 Task: Download the as file rich text format (.rtf).
Action: Mouse moved to (55, 99)
Screenshot: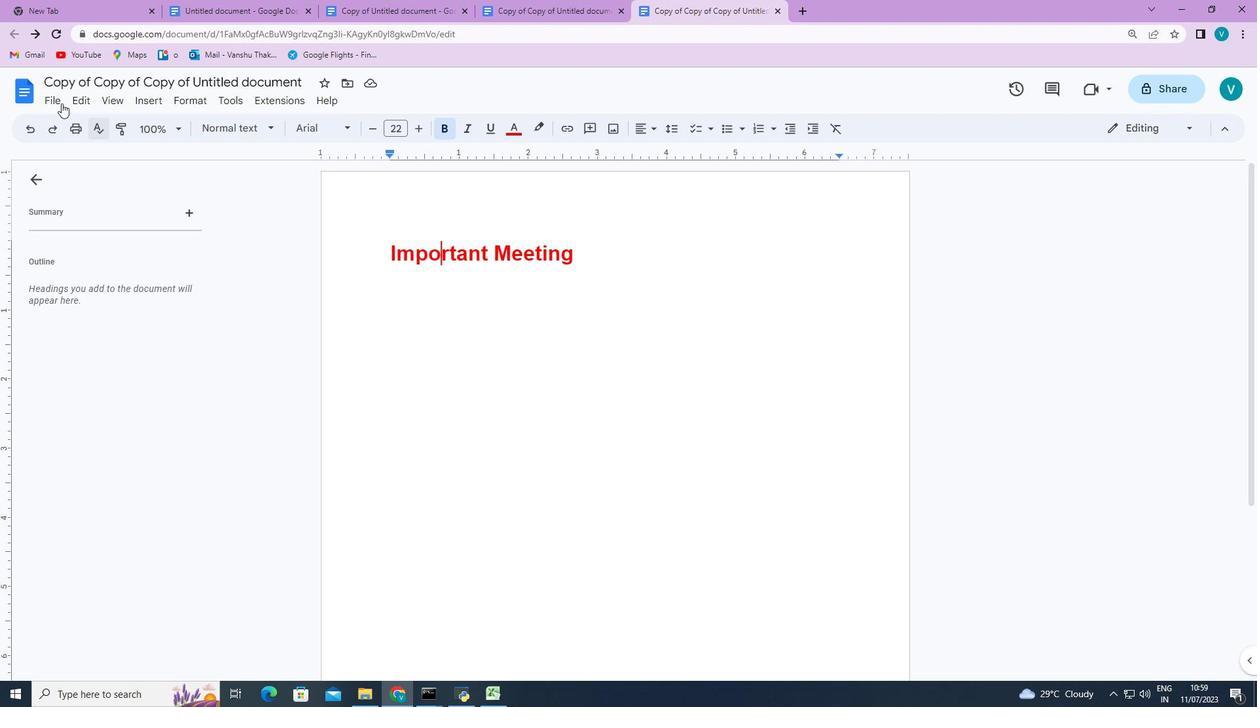 
Action: Mouse pressed left at (55, 99)
Screenshot: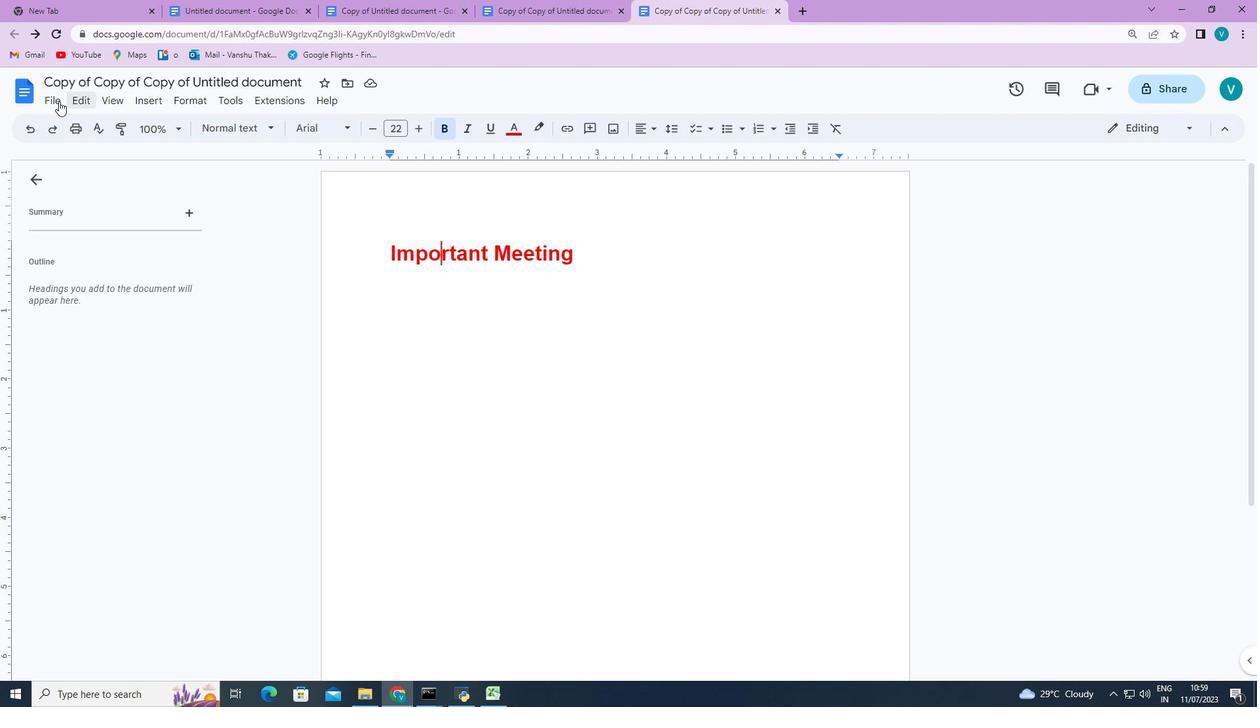 
Action: Mouse moved to (357, 304)
Screenshot: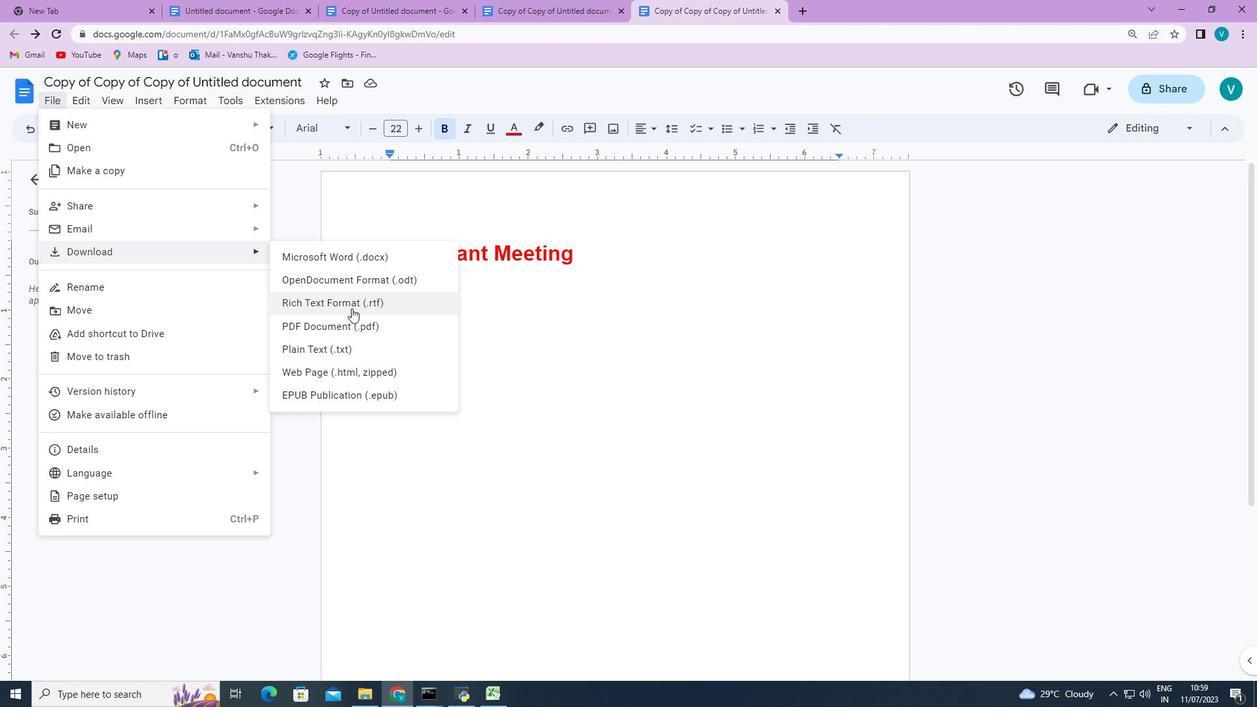 
Action: Mouse pressed left at (357, 304)
Screenshot: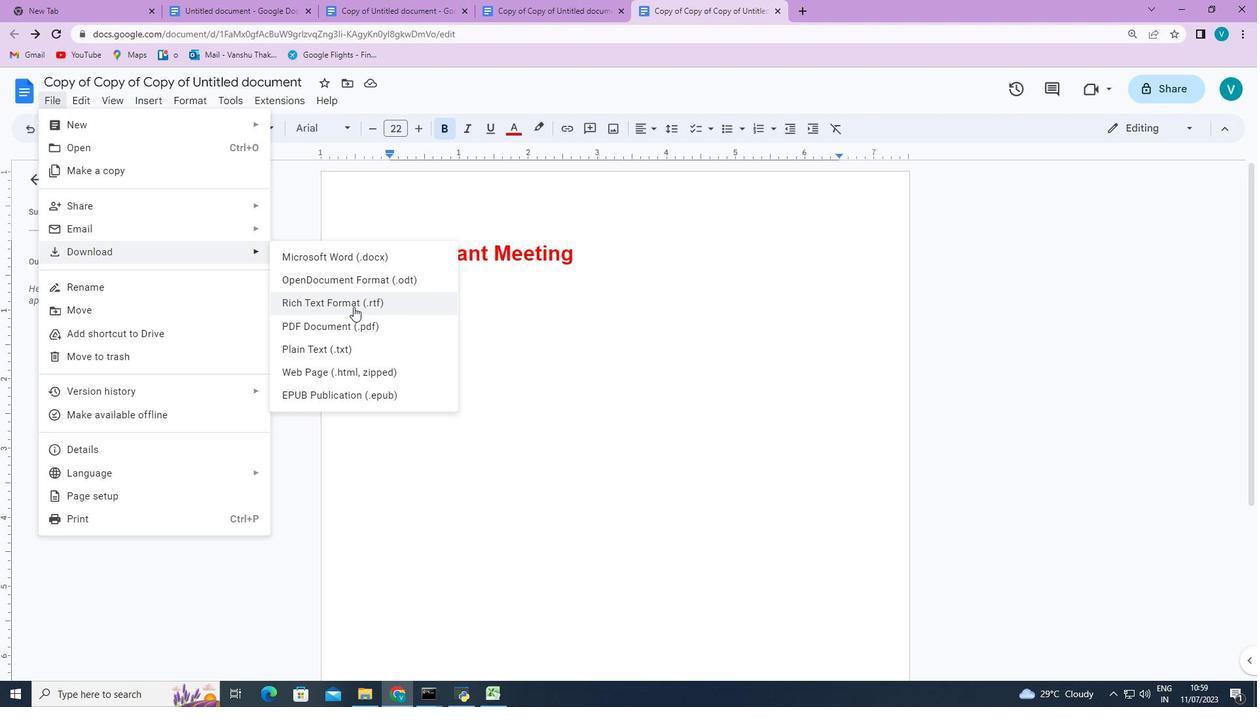 
